 Task: Add an event with the title Presentation Rehearsal and Fine-tuning, date '2024/03/17', time 7:30 AM to 9:30 AMand add a description: Participants will learn essential communication skills, including active listening, expressing ideas clearly, and providing constructive feedback. They will also explore techniques for fostering open and honest communication within the team., put the event into Blue category . Add location for the event as: Rome, Italy, logged in from the account softage.3@softage.netand send the event invitation to softage.2@softage.net and softage.4@softage.net. Set a reminder for the event 15 minutes before
Action: Mouse moved to (62, 88)
Screenshot: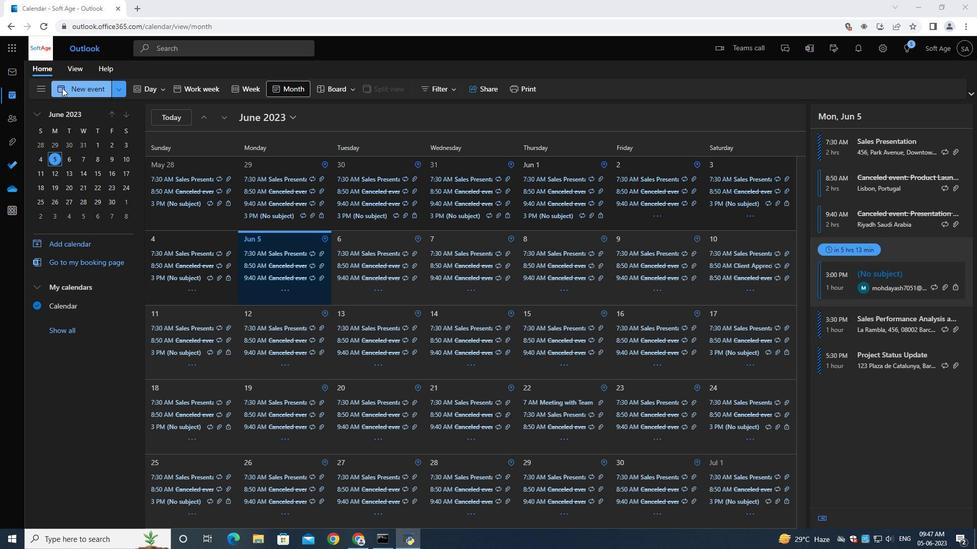 
Action: Mouse pressed left at (62, 88)
Screenshot: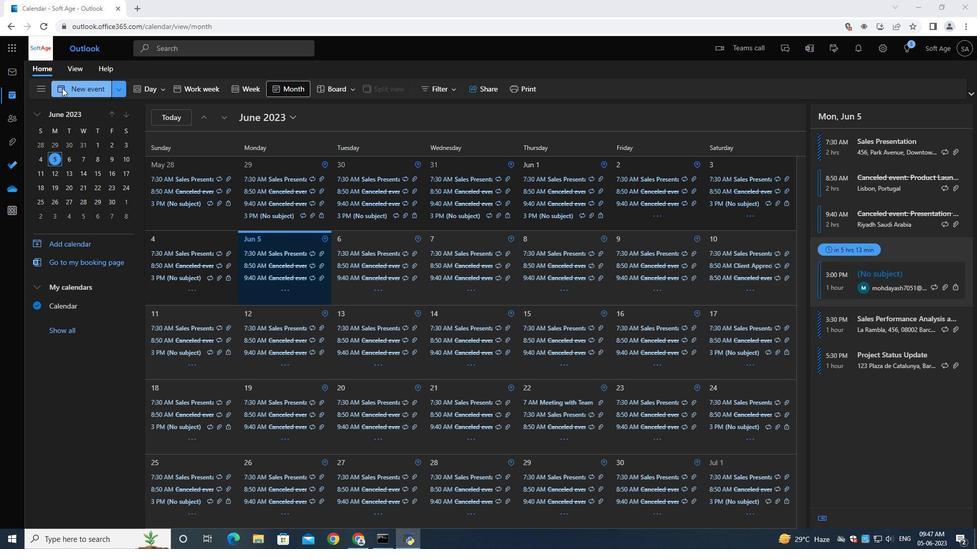 
Action: Mouse moved to (285, 160)
Screenshot: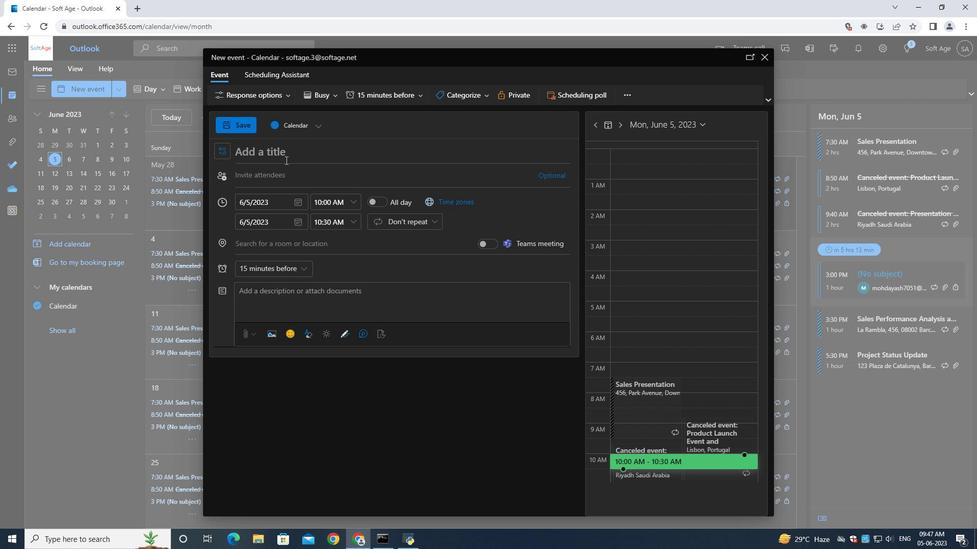 
Action: Key pressed <Key.shift><Key.shift>Presentation<Key.space><Key.shift>Rehearsal<Key.space>and<Key.space><Key.shift>Fine-<Key.space><Key.shift><Key.backspace>Tu<Key.backspace><Key.backspace>turing<Key.space><Key.backspace><Key.backspace><Key.backspace><Key.backspace>ning<Key.space>
Screenshot: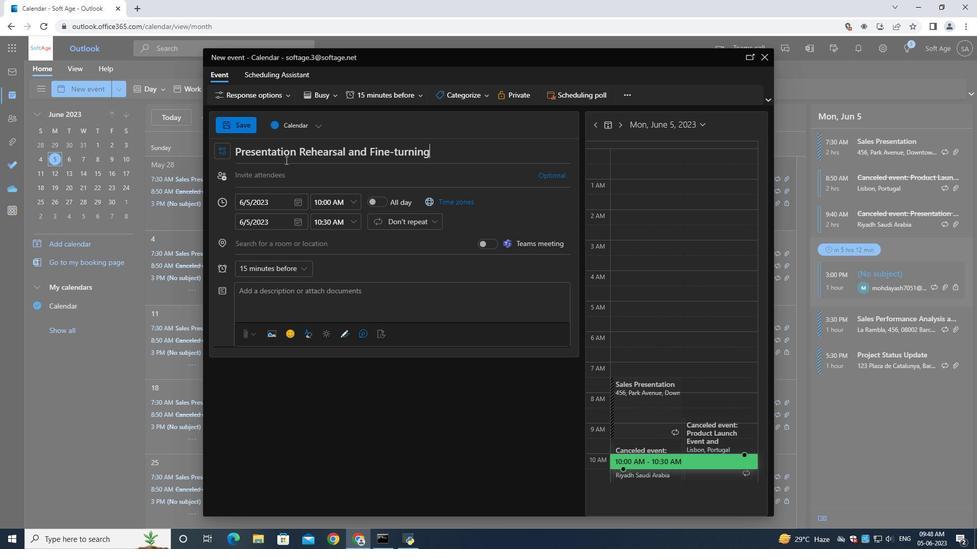 
Action: Mouse moved to (300, 202)
Screenshot: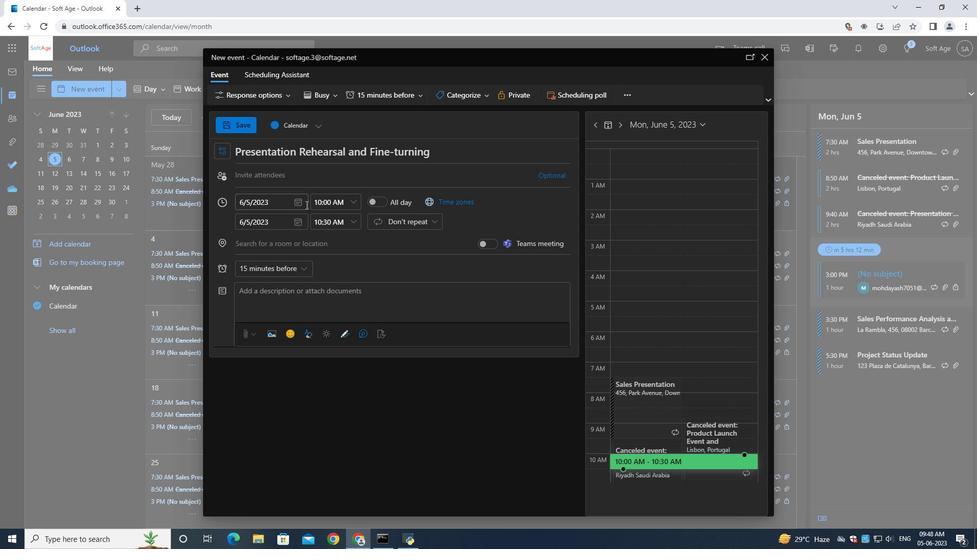 
Action: Mouse pressed left at (300, 202)
Screenshot: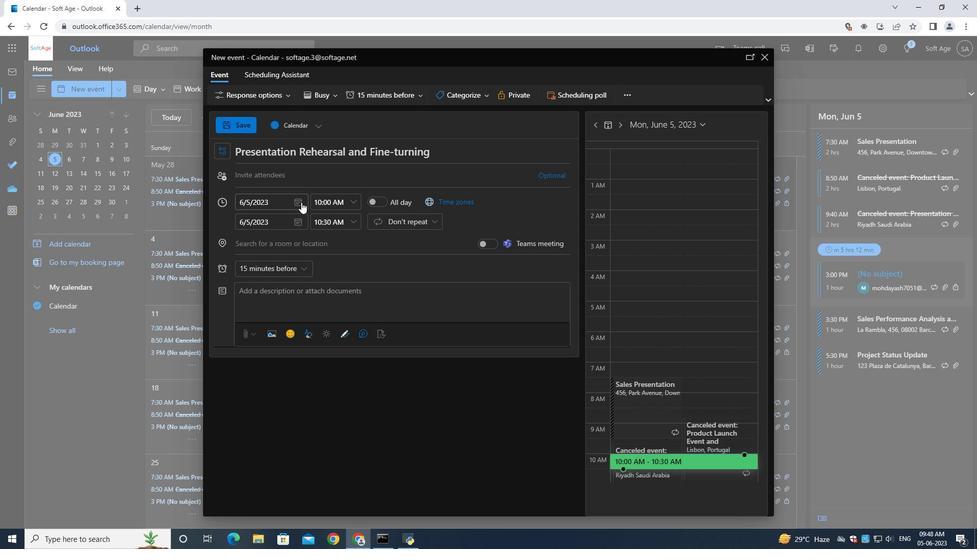 
Action: Mouse moved to (332, 222)
Screenshot: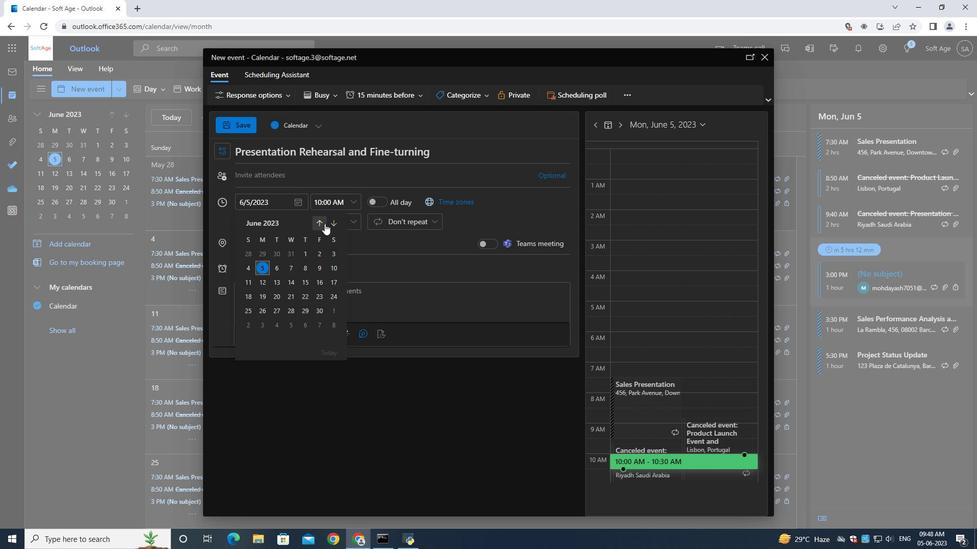 
Action: Mouse pressed left at (332, 222)
Screenshot: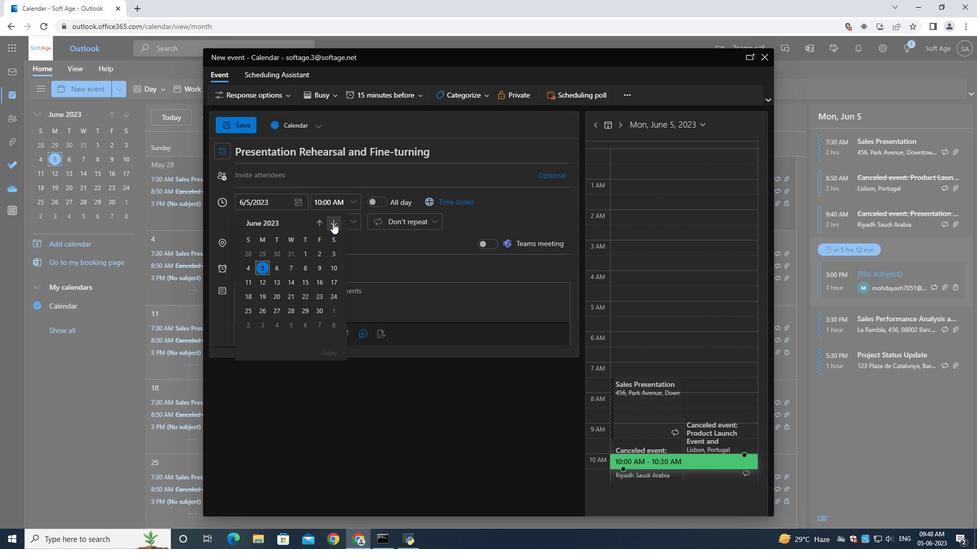 
Action: Mouse pressed left at (332, 222)
Screenshot: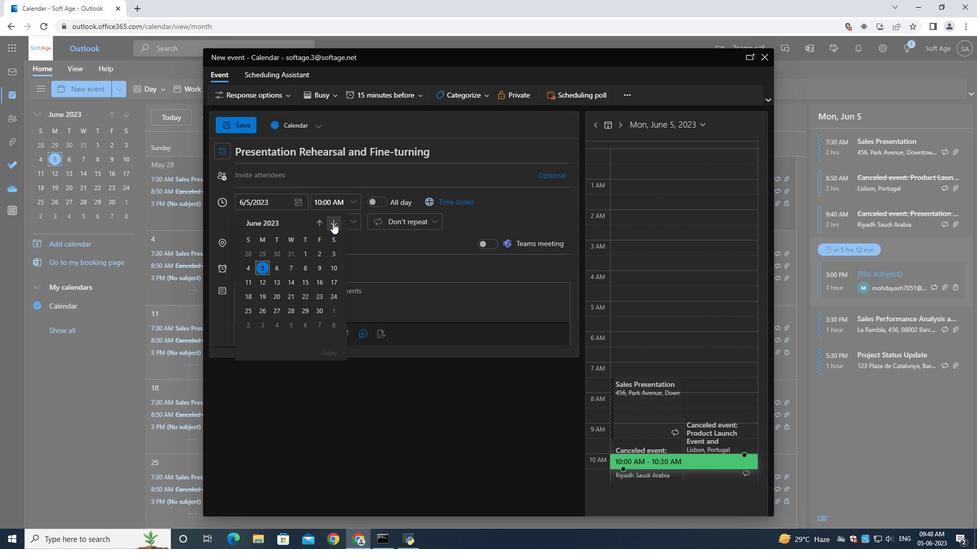 
Action: Mouse pressed left at (332, 222)
Screenshot: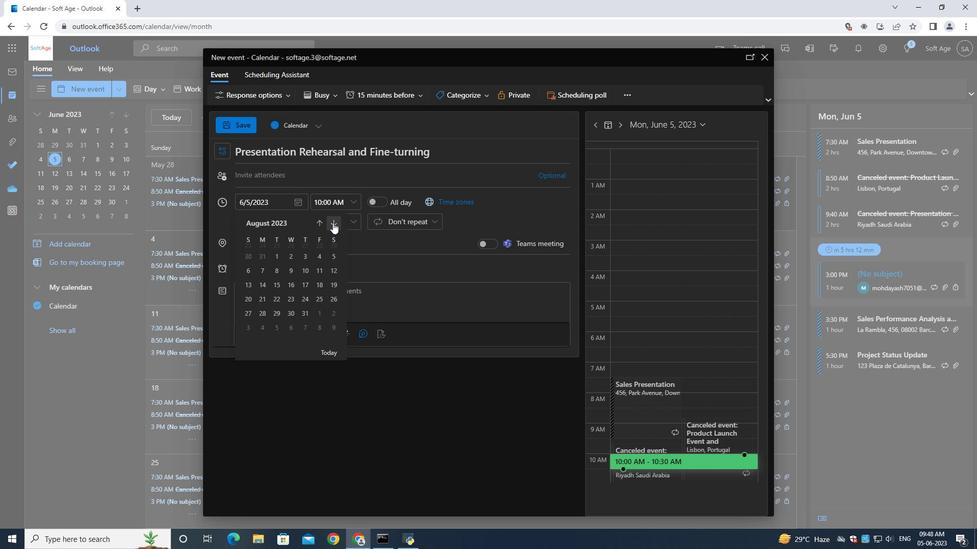 
Action: Mouse pressed left at (332, 222)
Screenshot: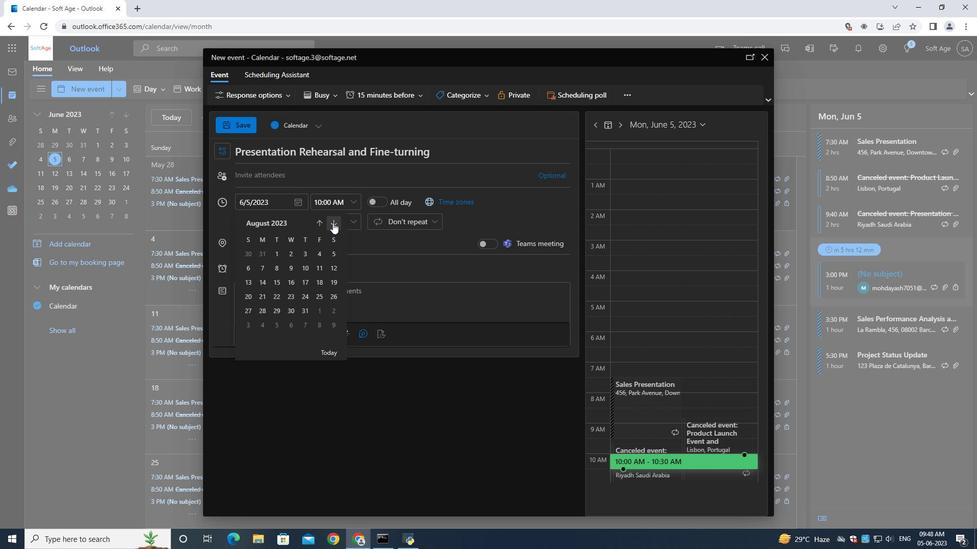 
Action: Mouse pressed left at (332, 222)
Screenshot: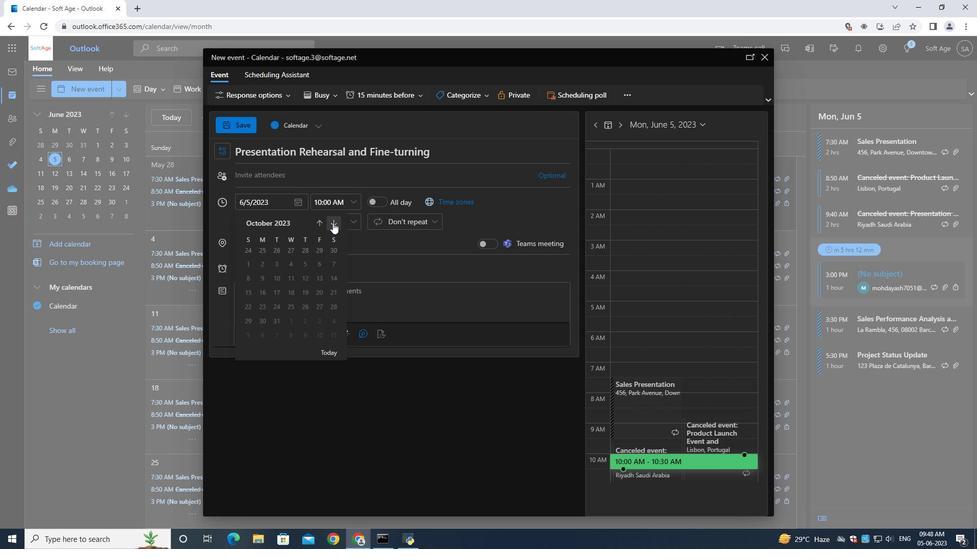 
Action: Mouse pressed left at (332, 222)
Screenshot: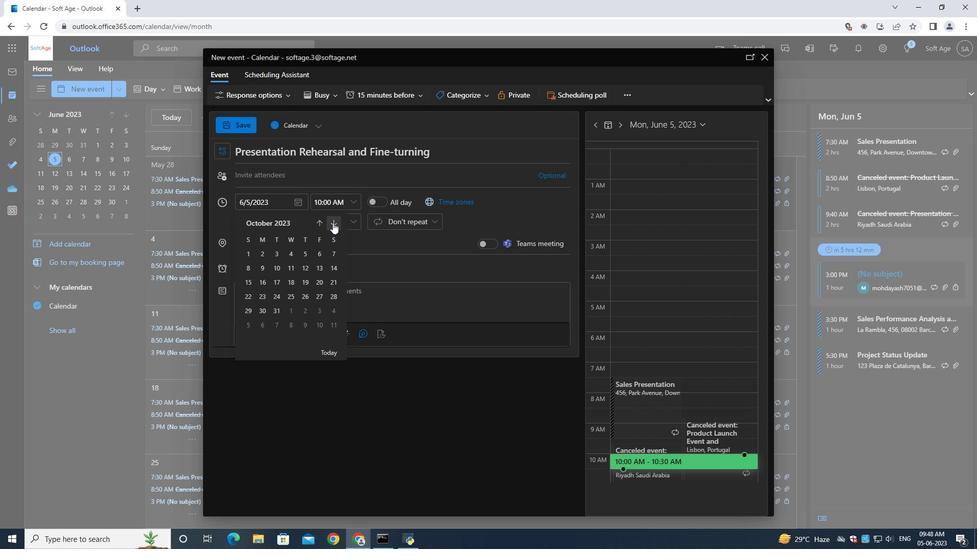 
Action: Mouse pressed left at (332, 222)
Screenshot: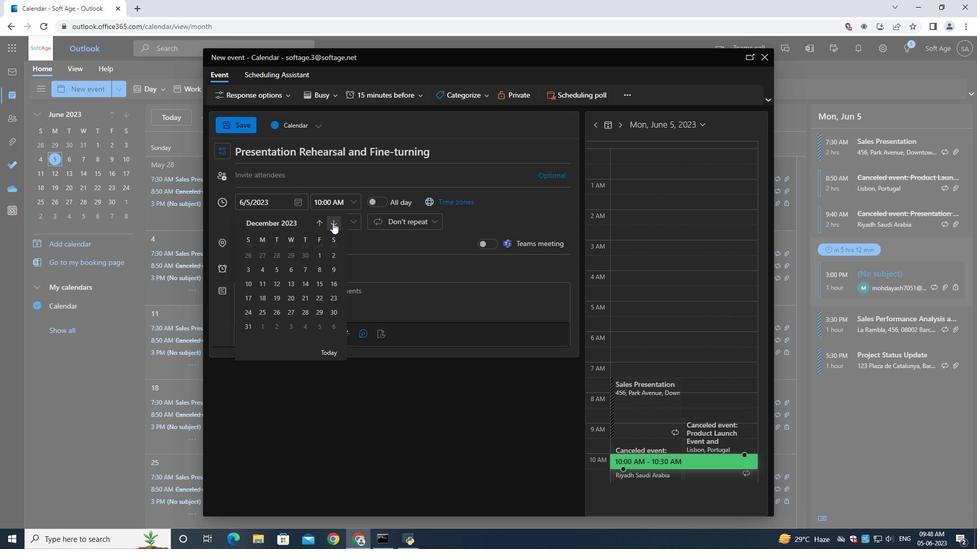 
Action: Mouse pressed left at (332, 222)
Screenshot: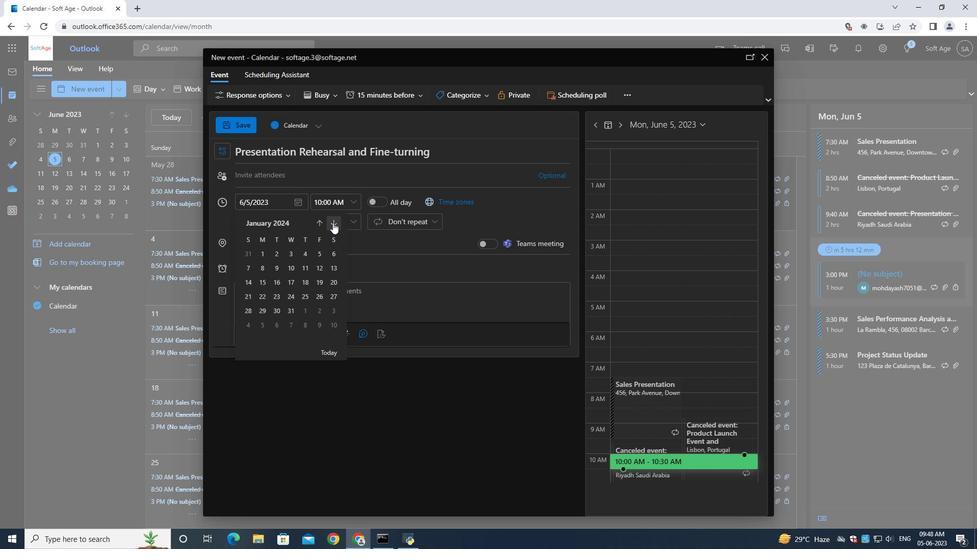 
Action: Mouse pressed left at (332, 222)
Screenshot: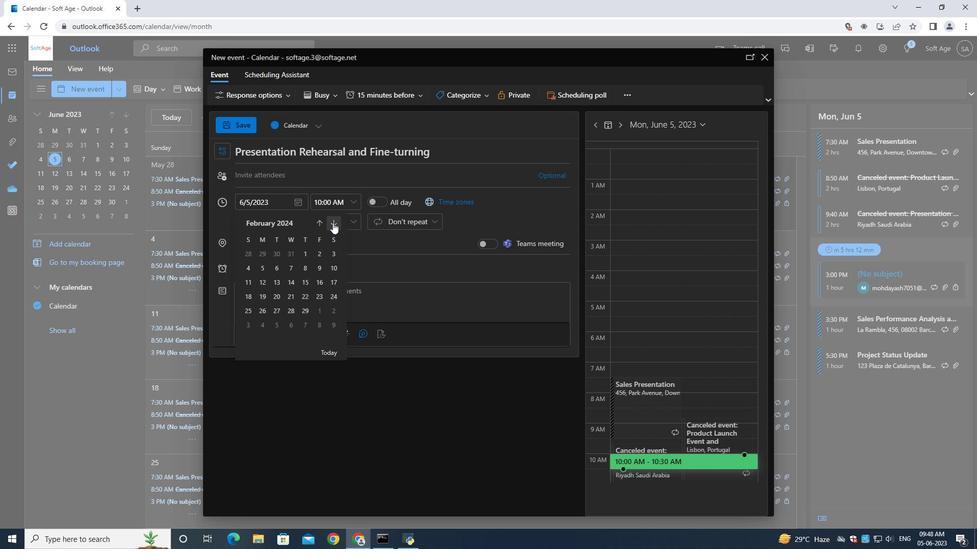 
Action: Mouse moved to (254, 300)
Screenshot: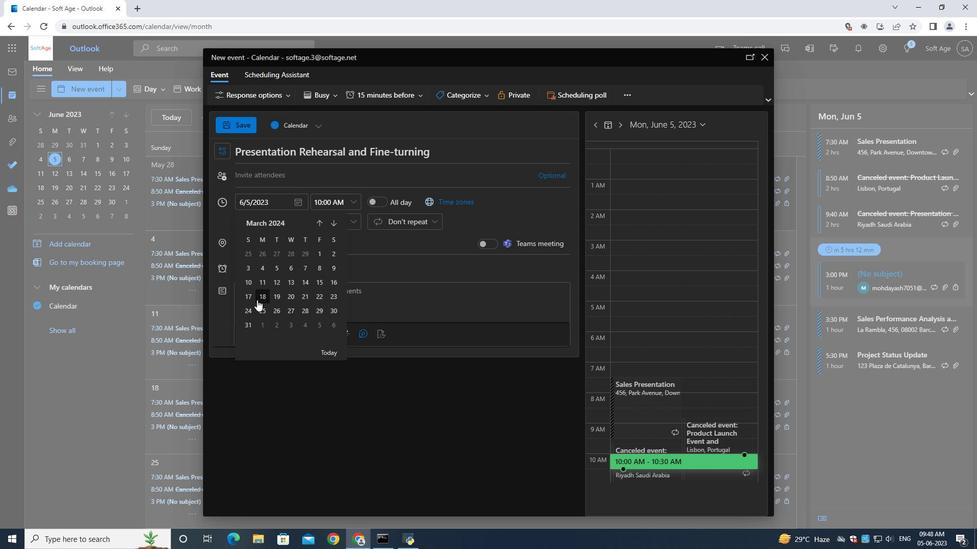 
Action: Mouse pressed left at (254, 300)
Screenshot: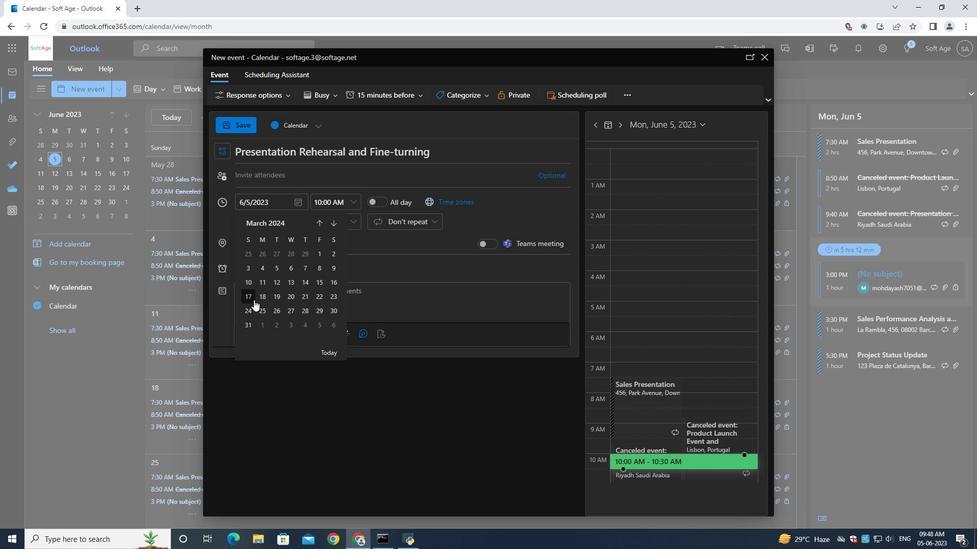
Action: Mouse moved to (352, 203)
Screenshot: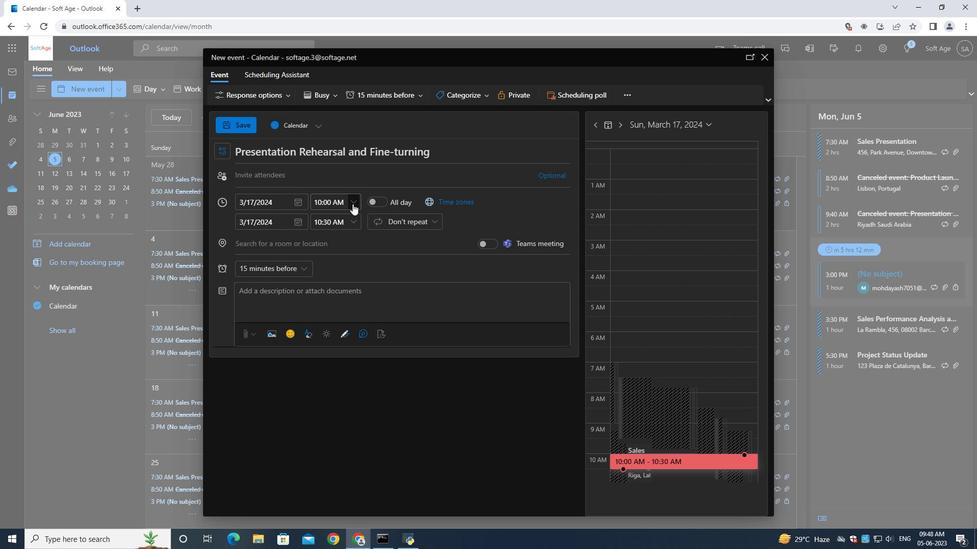 
Action: Mouse pressed left at (352, 203)
Screenshot: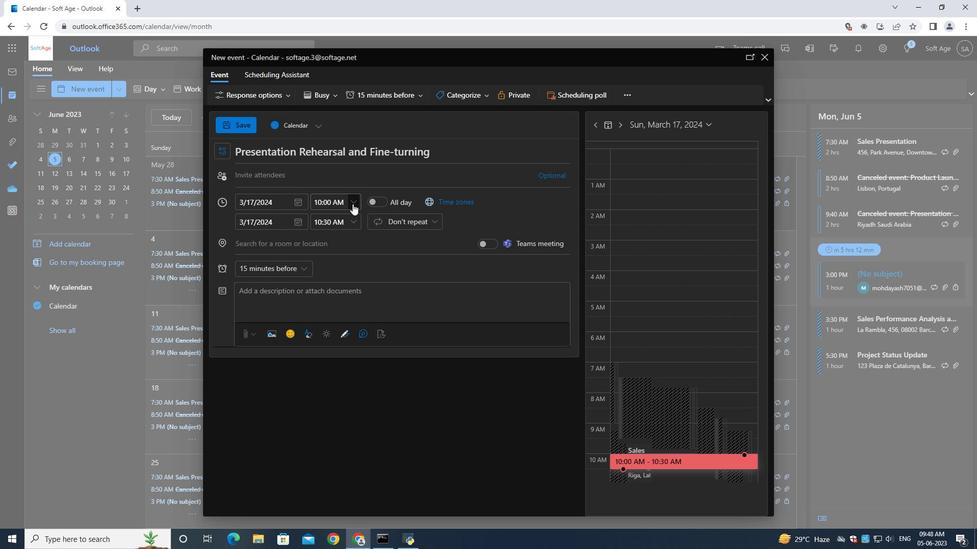 
Action: Mouse moved to (341, 208)
Screenshot: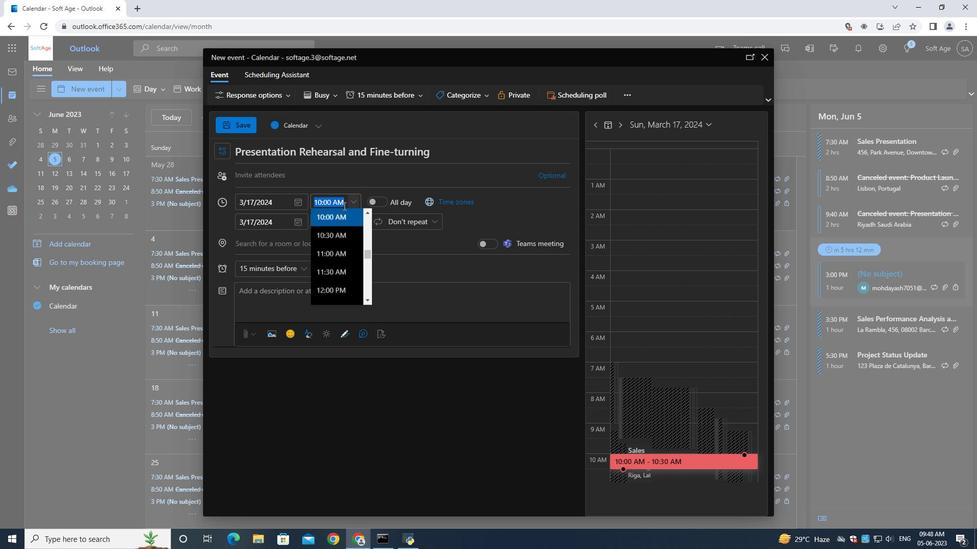 
Action: Key pressed 7<Key.shift_r>:30<Key.shift>AM
Screenshot: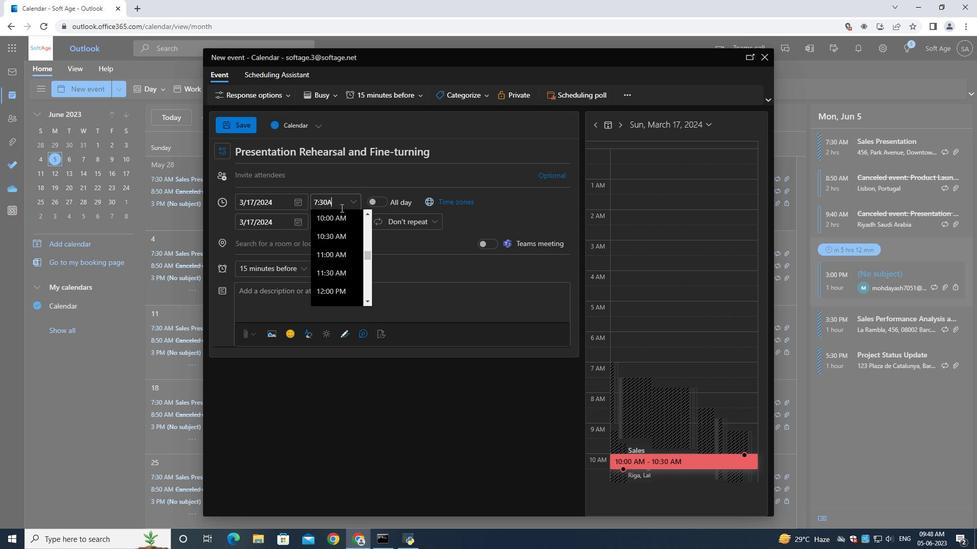 
Action: Mouse moved to (401, 243)
Screenshot: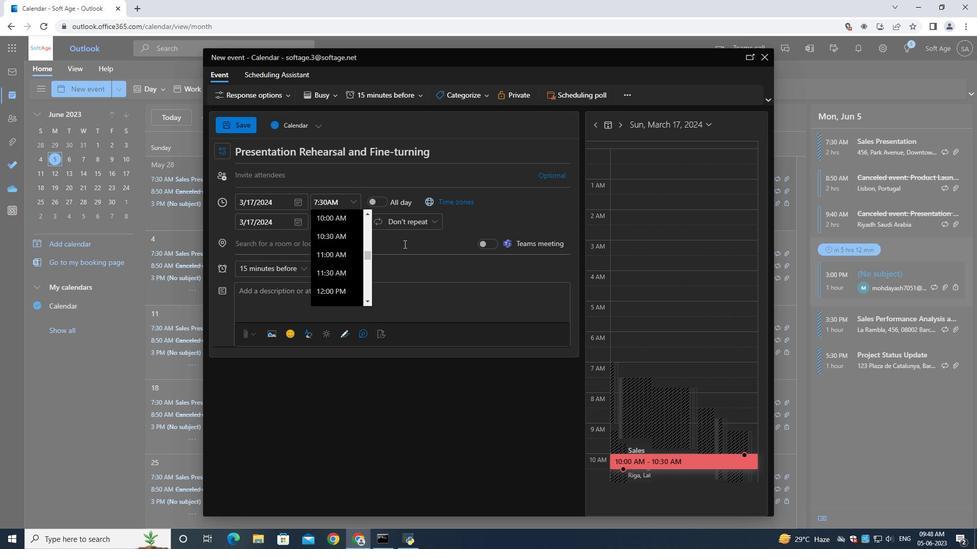 
Action: Mouse pressed left at (401, 243)
Screenshot: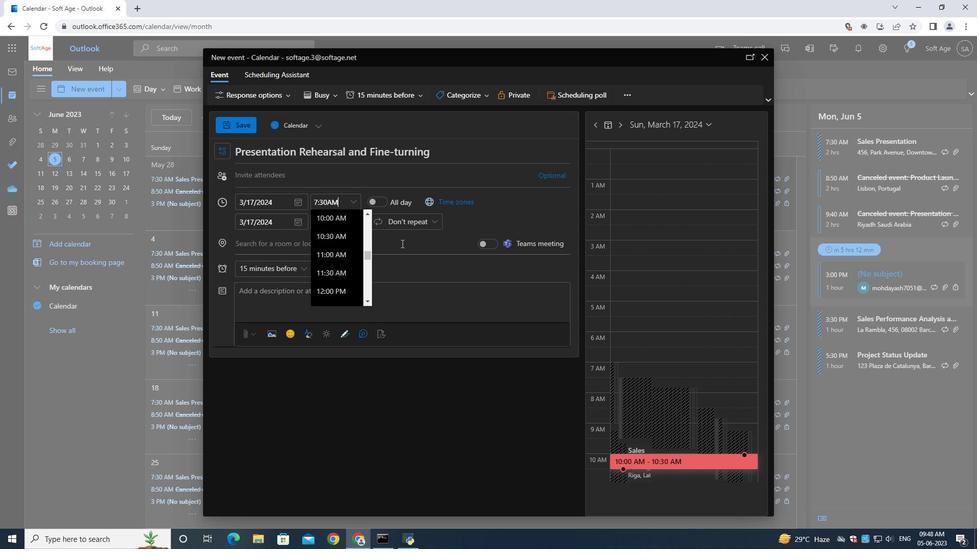 
Action: Mouse moved to (320, 218)
Screenshot: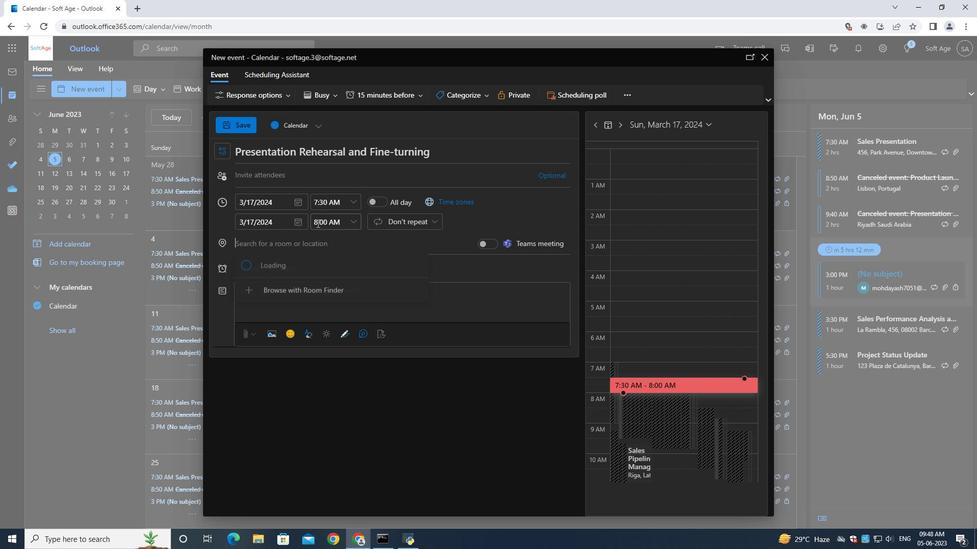 
Action: Mouse pressed left at (320, 218)
Screenshot: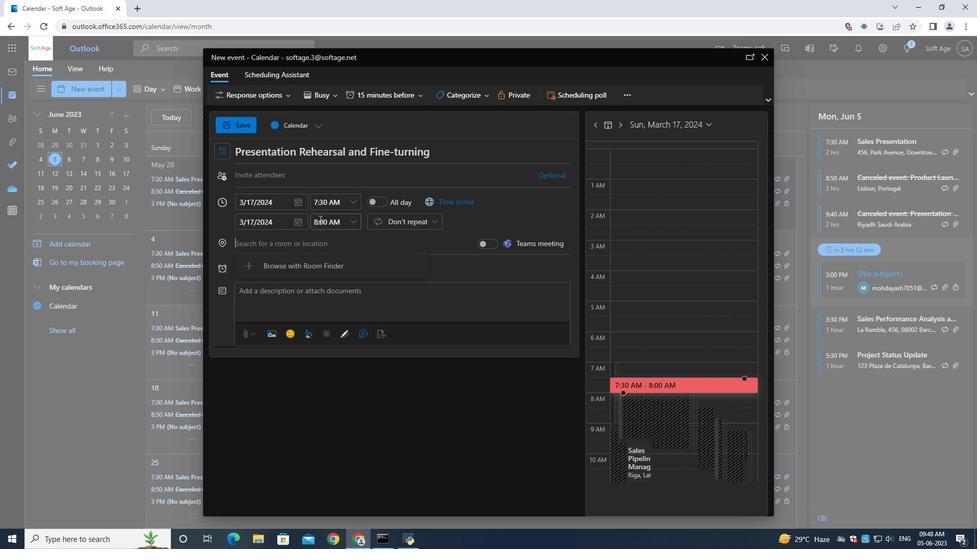 
Action: Key pressed 9<Key.shift_r>:30<Key.shift>AM
Screenshot: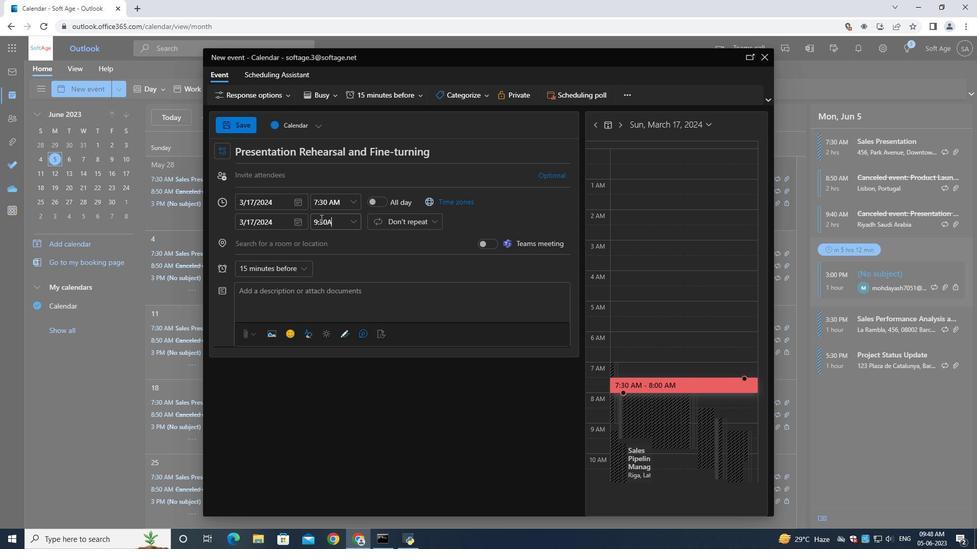 
Action: Mouse moved to (270, 292)
Screenshot: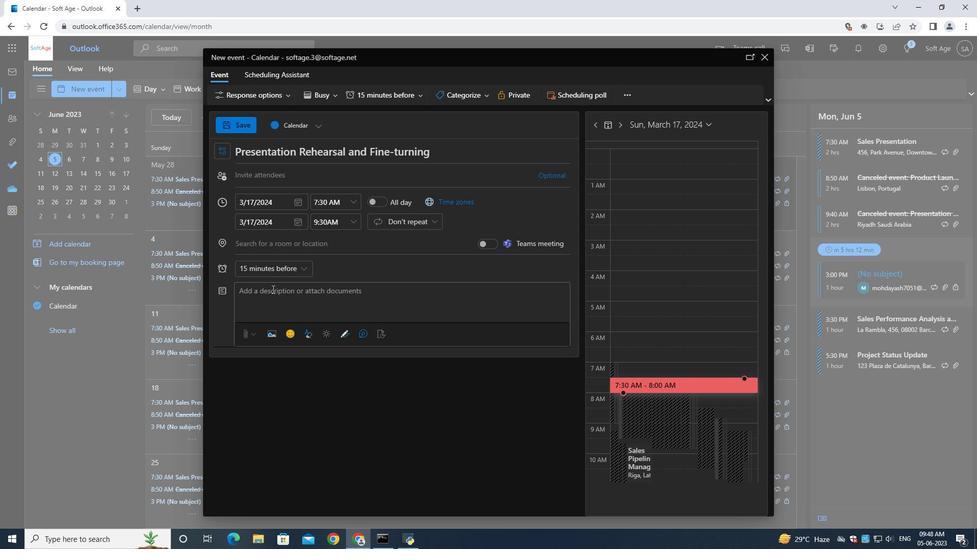 
Action: Mouse pressed left at (270, 292)
Screenshot: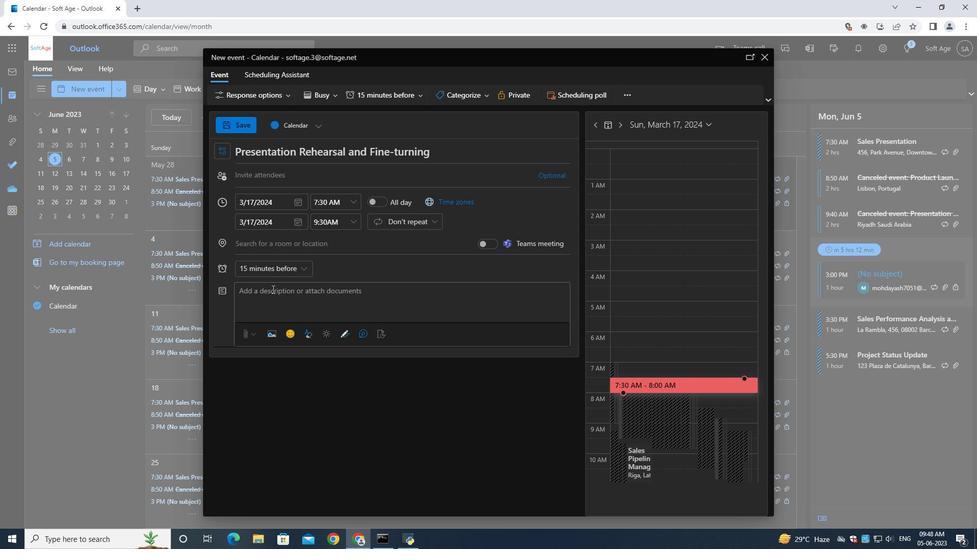 
Action: Mouse moved to (270, 292)
Screenshot: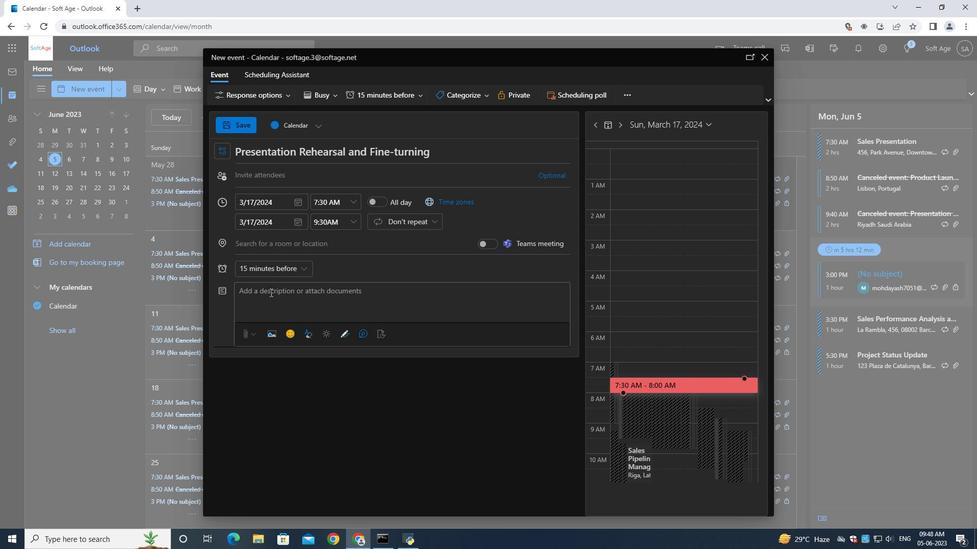 
Action: Key pressed <Key.shift>Participants<Key.space>will<Key.space>learn<Key.space>essential<Key.space>communication<Key.space>skills,<Key.space>including<Key.space>active<Key.space>listening<Key.space><Key.backspace>,<Key.space>expressing<Key.space>ideas<Key.space>clearly,<Key.space>and<Key.space>providing<Key.space>constructive<Key.space>feedback.<Key.space><Key.shift><Key.shift><Key.shift><Key.shift><Key.shift><Key.shift><Key.shift><Key.shift><Key.shift><Key.shift>They<Key.space>will<Key.space>also<Key.space>explore<Key.space>techniques<Key.space>for<Key.space>fostering<Key.space>open<Key.space>and<Key.space>honest<Key.space>communication<Key.space>withn<Key.space><Key.backspace><Key.backspace>in<Key.space>the<Key.space>team.
Screenshot: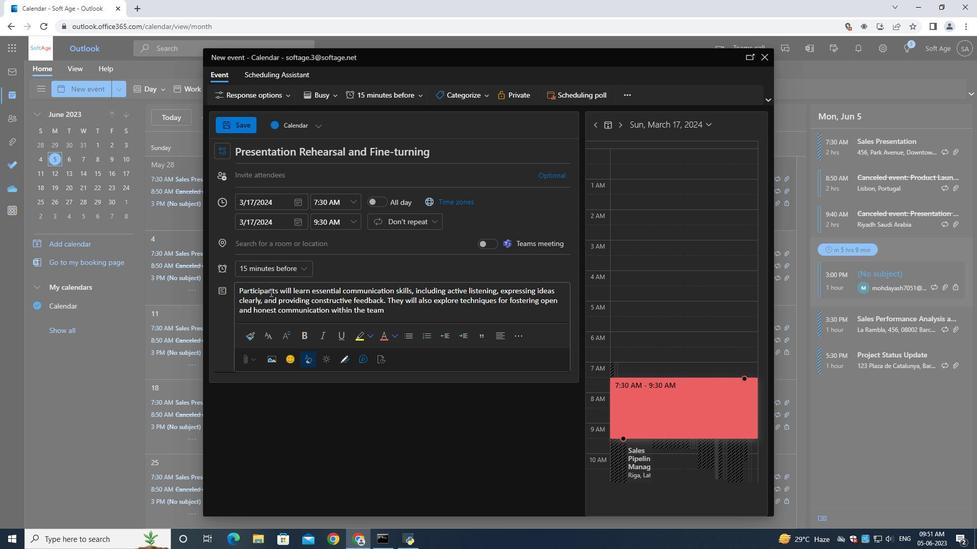 
Action: Mouse moved to (469, 94)
Screenshot: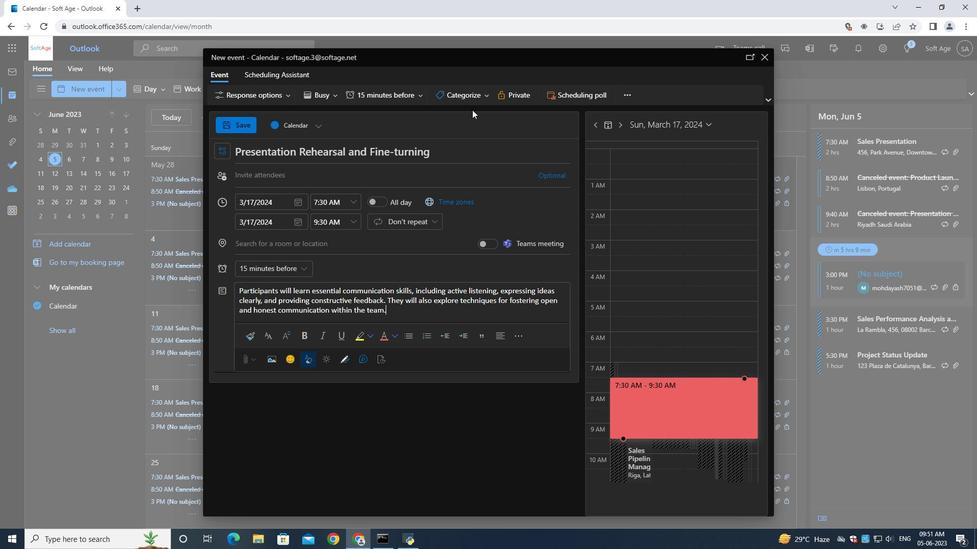 
Action: Mouse pressed left at (469, 94)
Screenshot: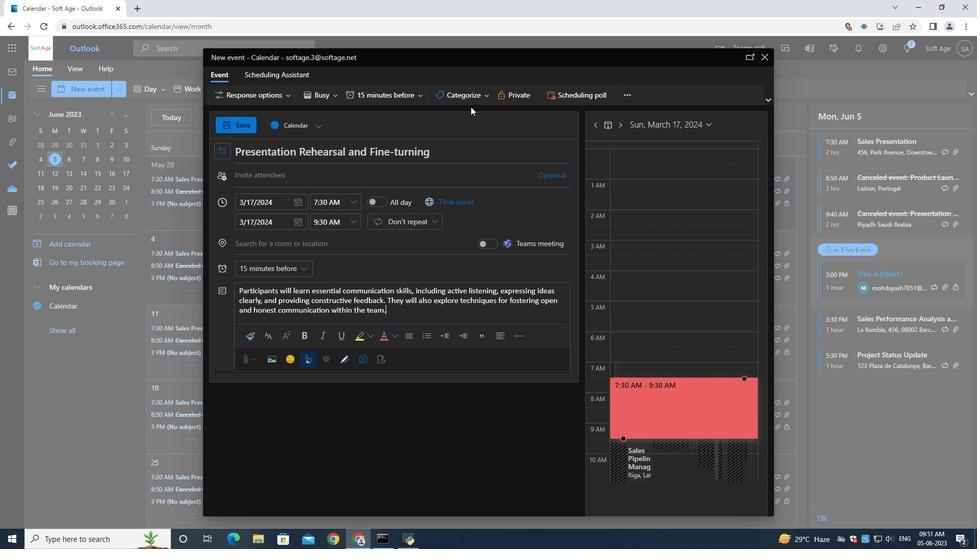 
Action: Mouse moved to (461, 114)
Screenshot: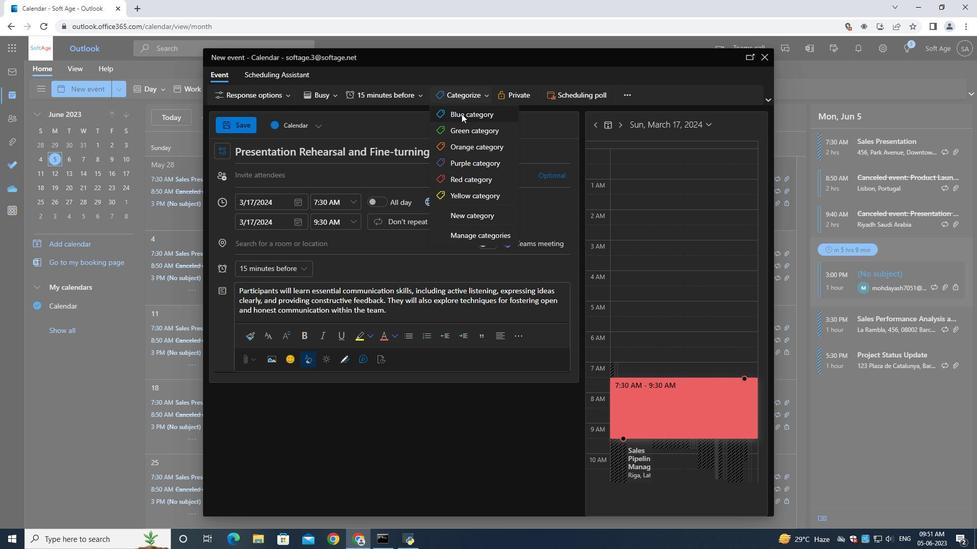 
Action: Mouse pressed left at (461, 114)
Screenshot: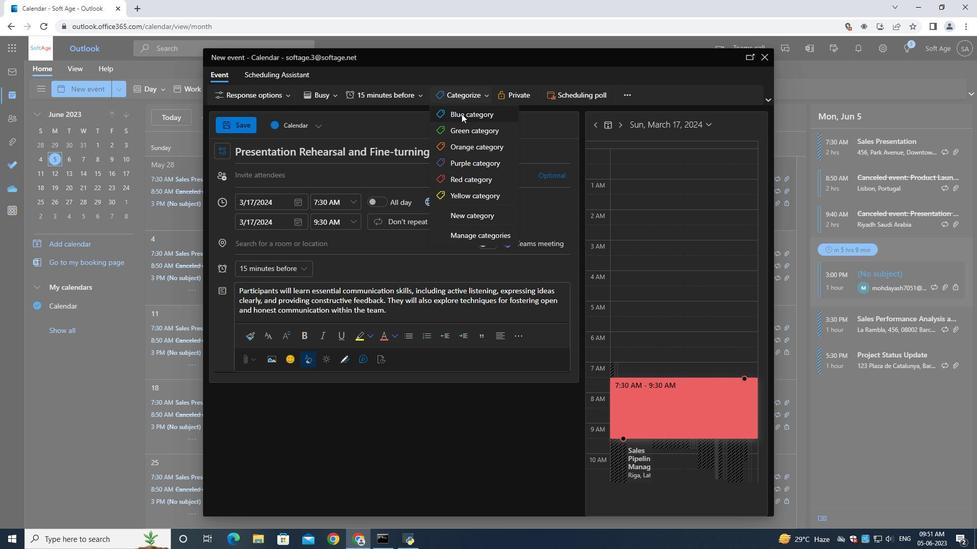 
Action: Mouse moved to (264, 246)
Screenshot: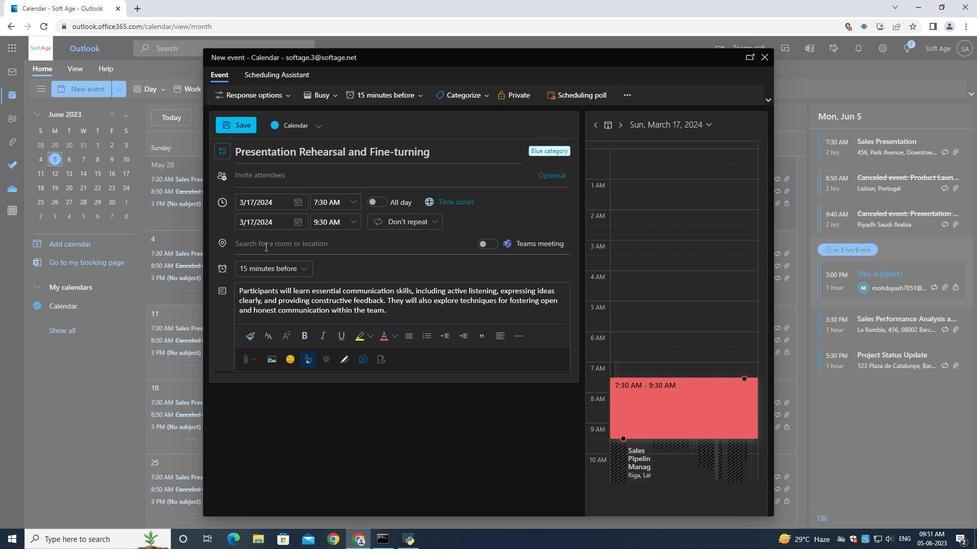 
Action: Mouse pressed left at (264, 246)
Screenshot: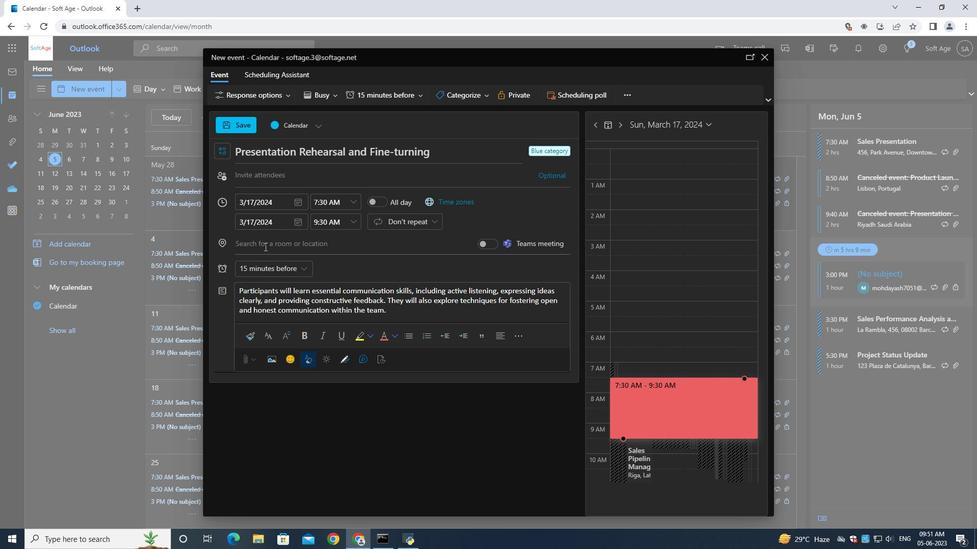 
Action: Key pressed <Key.shift><Key.shift><Key.shift><Key.shift><Key.shift><Key.shift>Rome,<Key.space><Key.shift><Key.shift><Key.shift><Key.shift><Key.shift><Key.shift><Key.shift><Key.shift><Key.shift><Key.shift><Key.shift><Key.shift><Key.shift><Key.shift><Key.shift><Key.shift><Key.shift><Key.shift><Key.shift><Key.shift><Key.shift><Key.shift>Italy
Screenshot: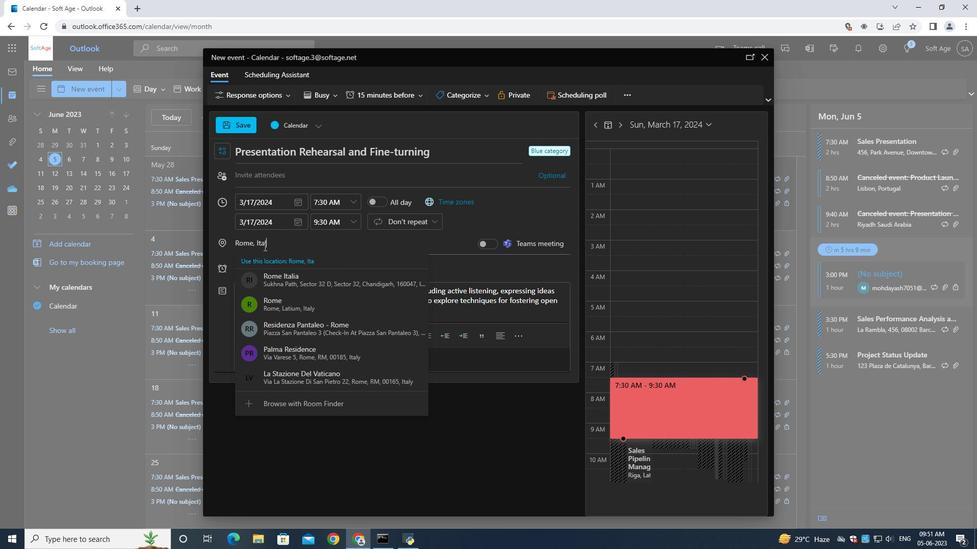
Action: Mouse moved to (258, 177)
Screenshot: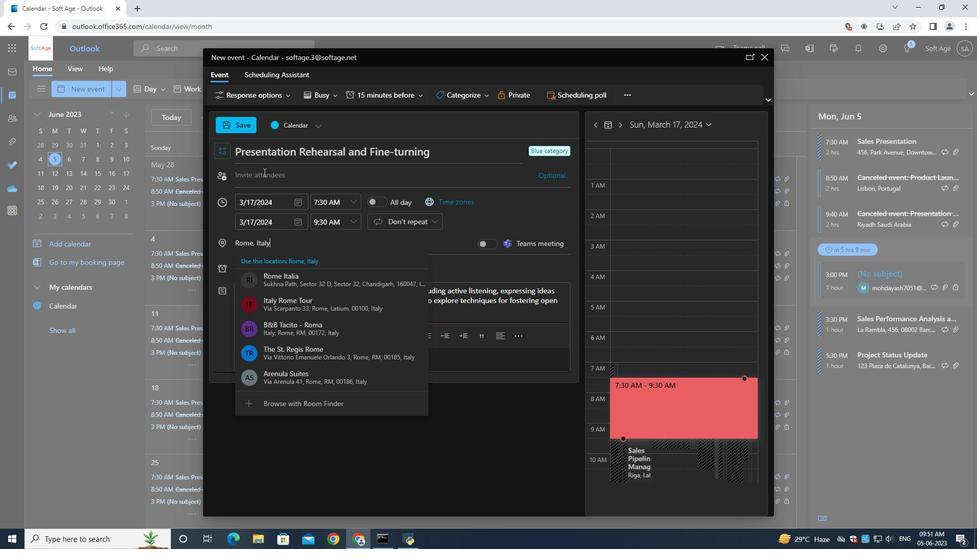 
Action: Mouse pressed left at (258, 177)
Screenshot: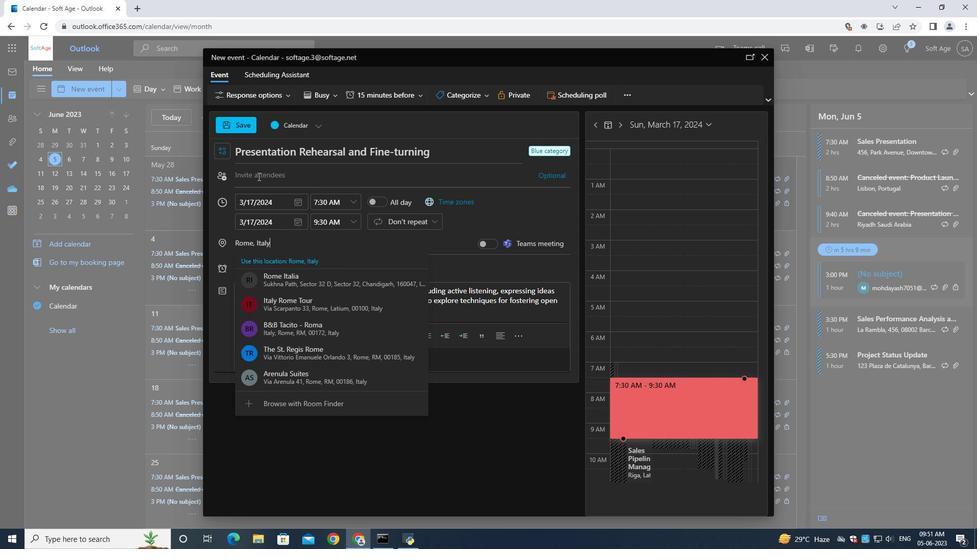 
Action: Key pressed <Key.shift>softage.2<Key.shift>@softage.net
Screenshot: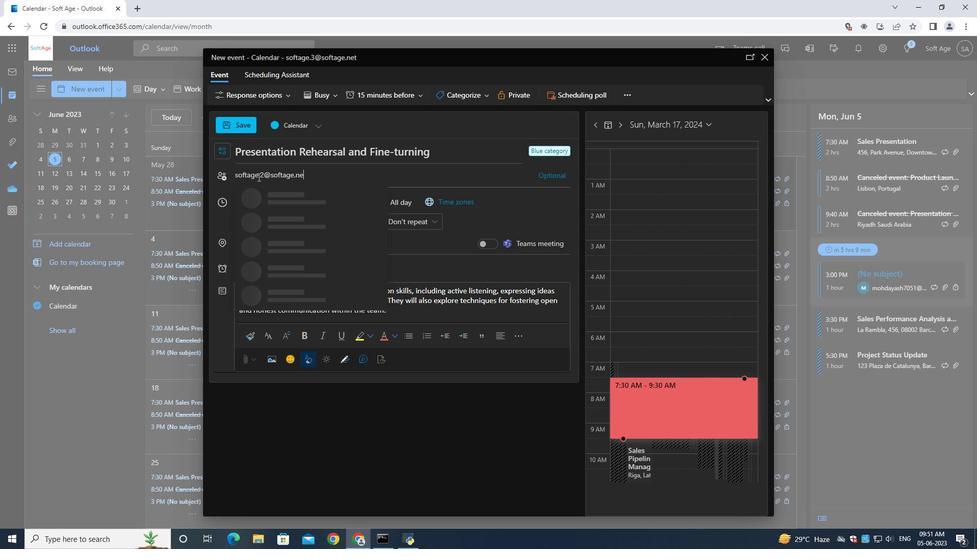 
Action: Mouse moved to (285, 202)
Screenshot: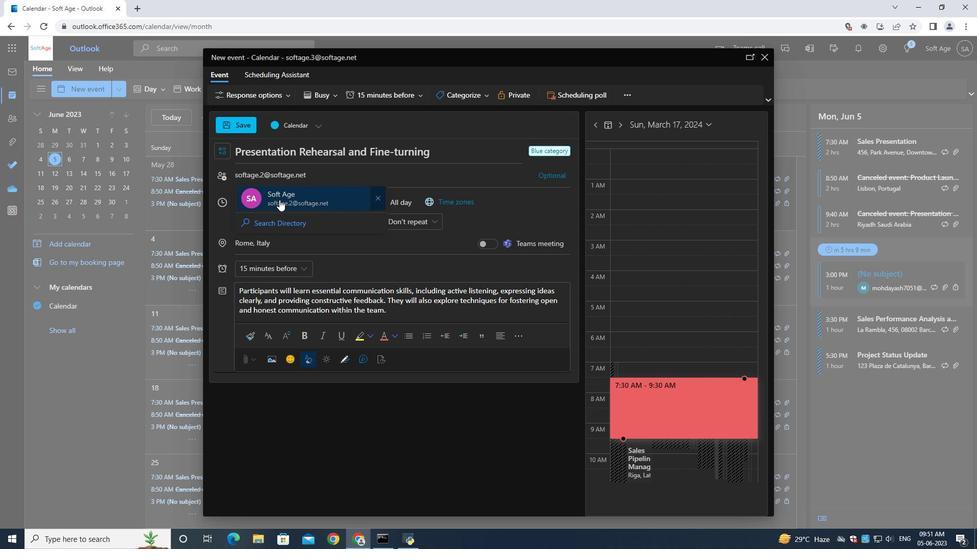 
Action: Mouse pressed left at (285, 202)
Screenshot: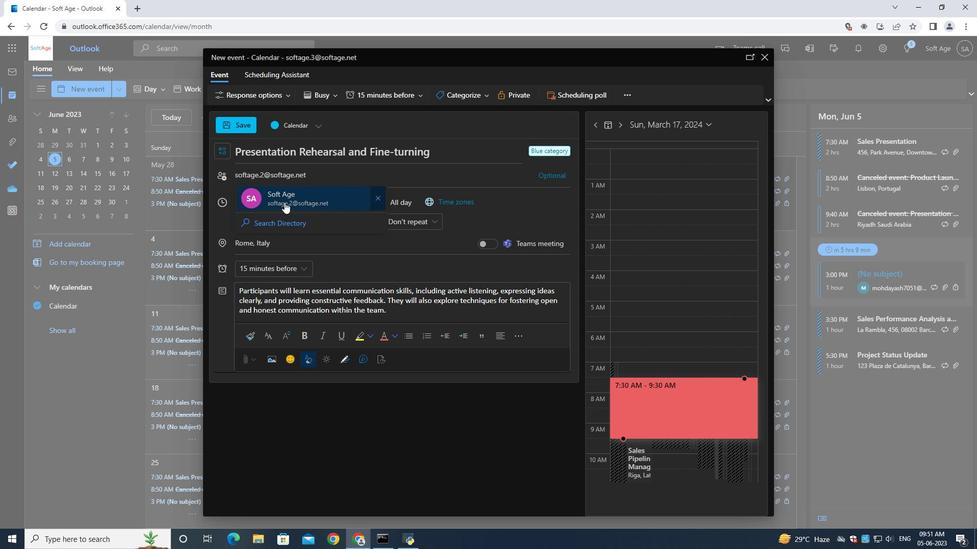 
Action: Mouse moved to (297, 177)
Screenshot: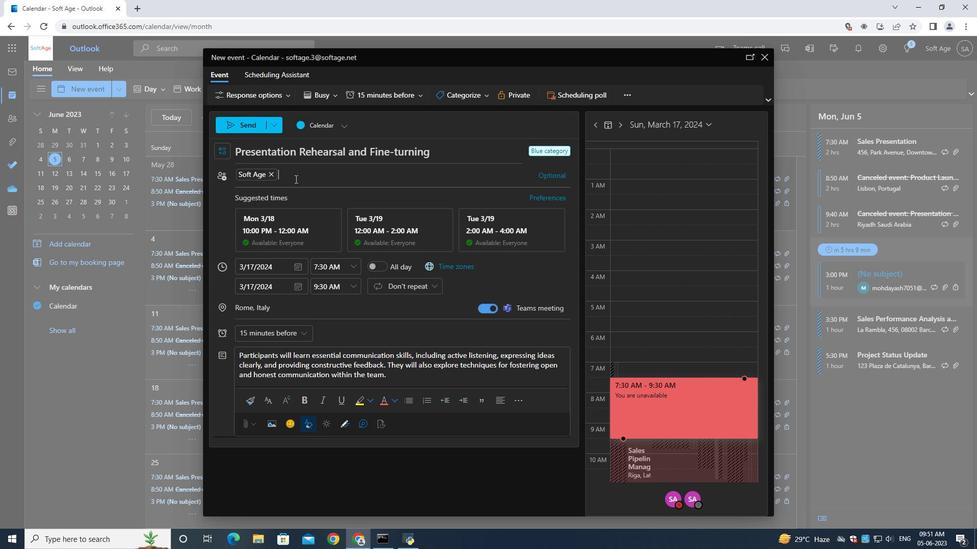 
Action: Key pressed softage.4<Key.shift>@softage.net
Screenshot: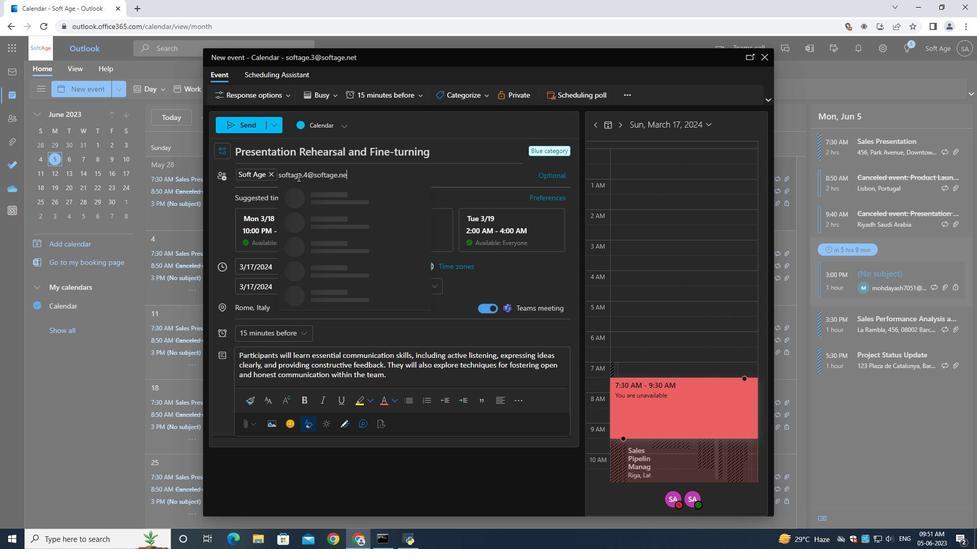 
Action: Mouse moved to (326, 191)
Screenshot: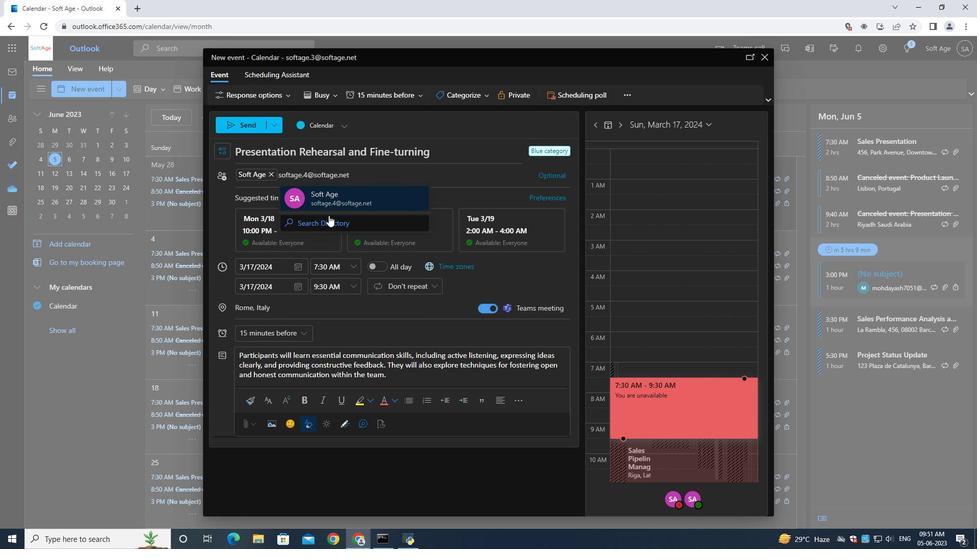 
Action: Mouse pressed left at (326, 191)
Screenshot: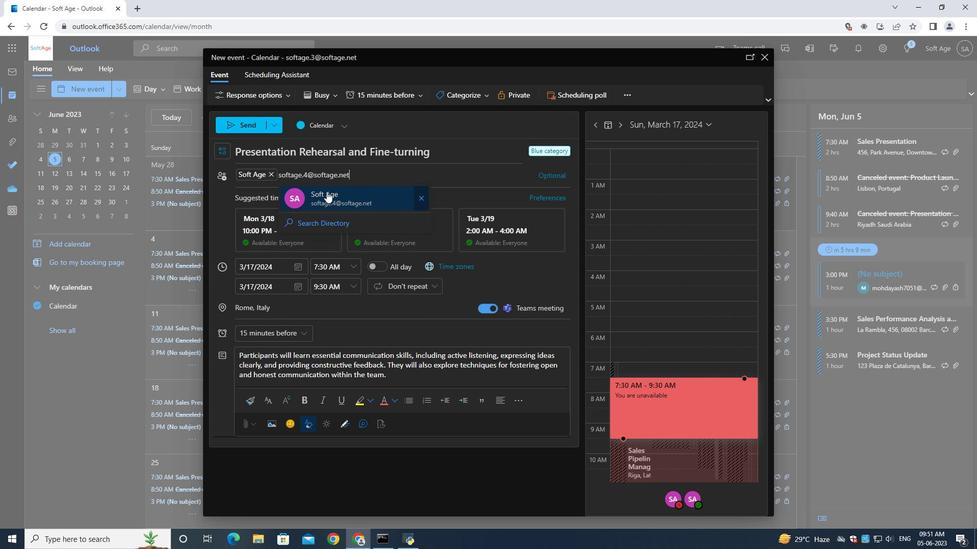 
Action: Mouse moved to (266, 330)
Screenshot: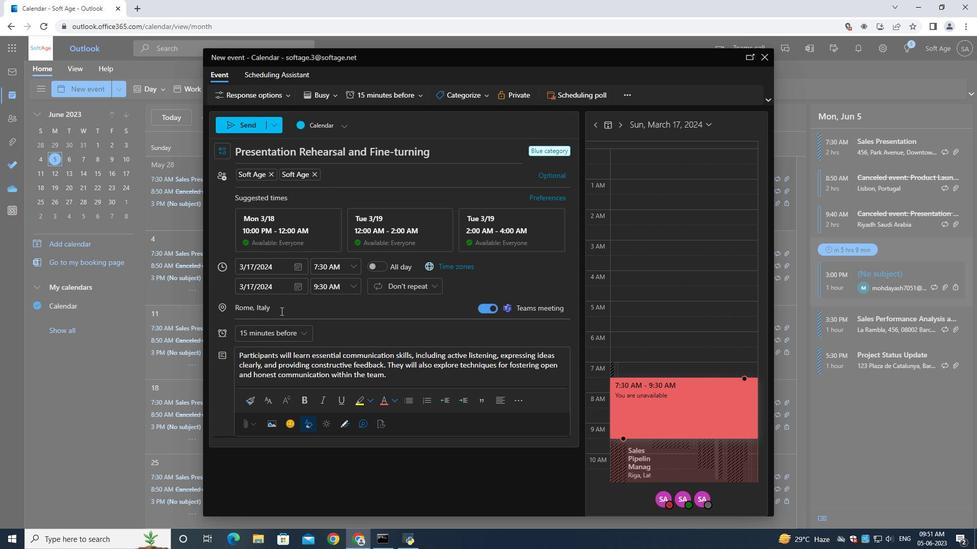 
Action: Mouse pressed left at (266, 330)
Screenshot: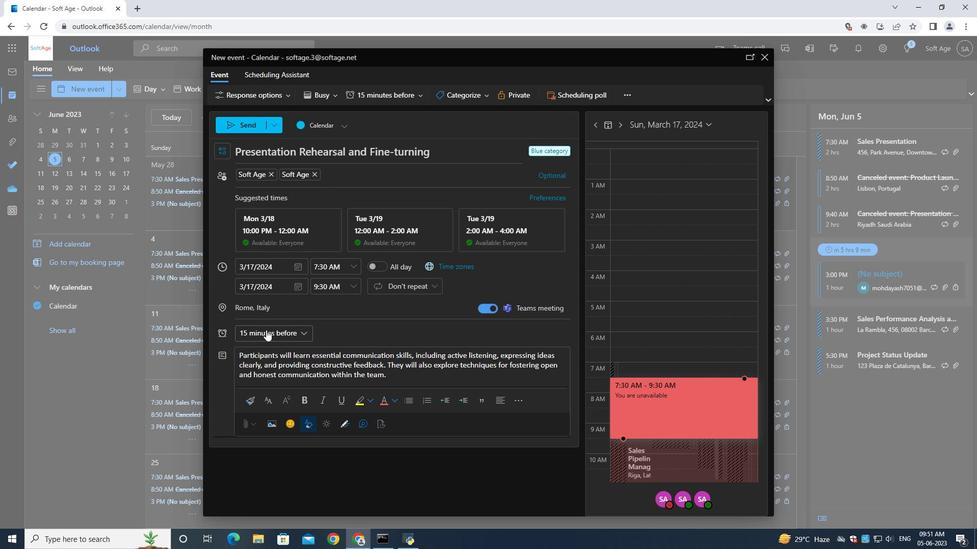 
Action: Mouse moved to (260, 185)
Screenshot: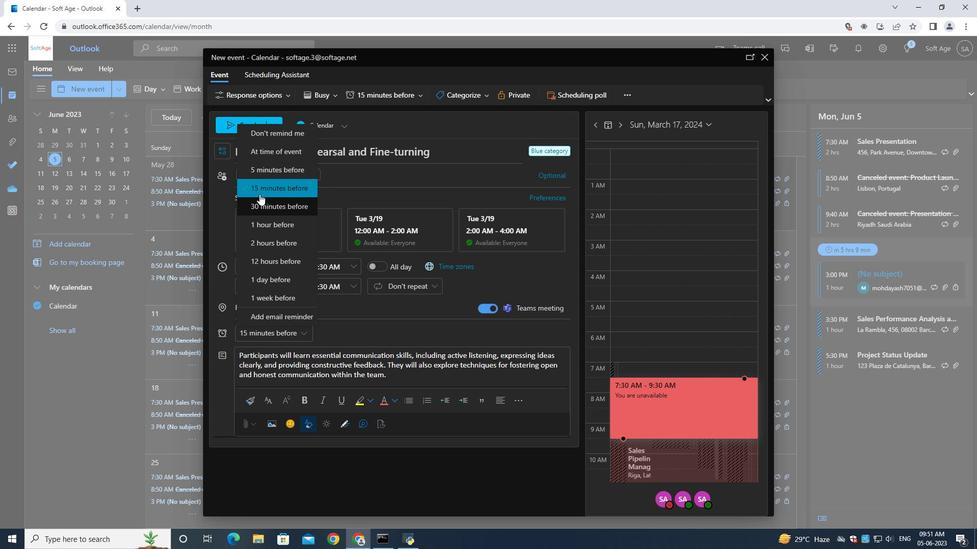 
Action: Mouse pressed left at (260, 185)
Screenshot: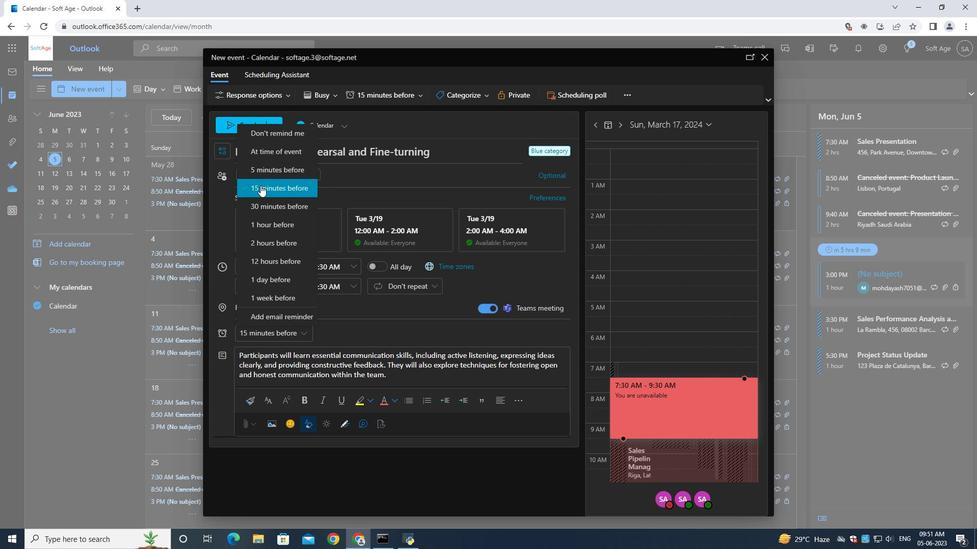 
Action: Mouse moved to (246, 125)
Screenshot: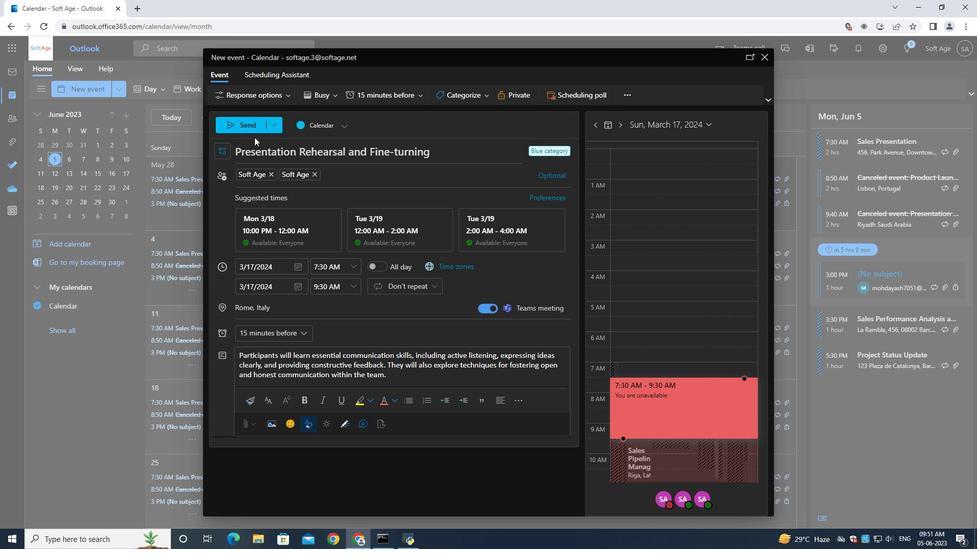 
Action: Mouse pressed left at (246, 125)
Screenshot: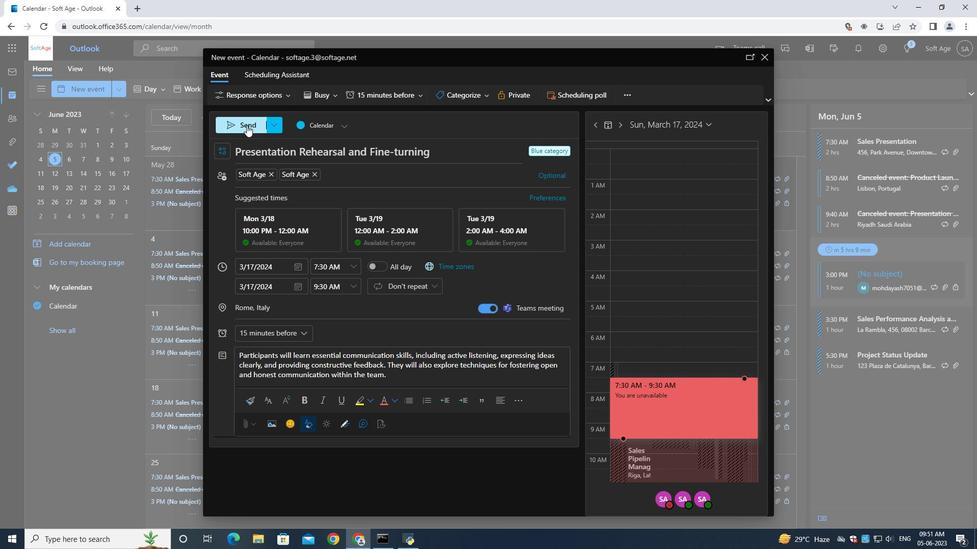 
